 Task: Create a task  Integrate website with a new customer feedback management system , assign it to team member softage.3@softage.net in the project BroaderPath and update the status of the task to  On Track  , set the priority of the task to High
Action: Mouse moved to (88, 73)
Screenshot: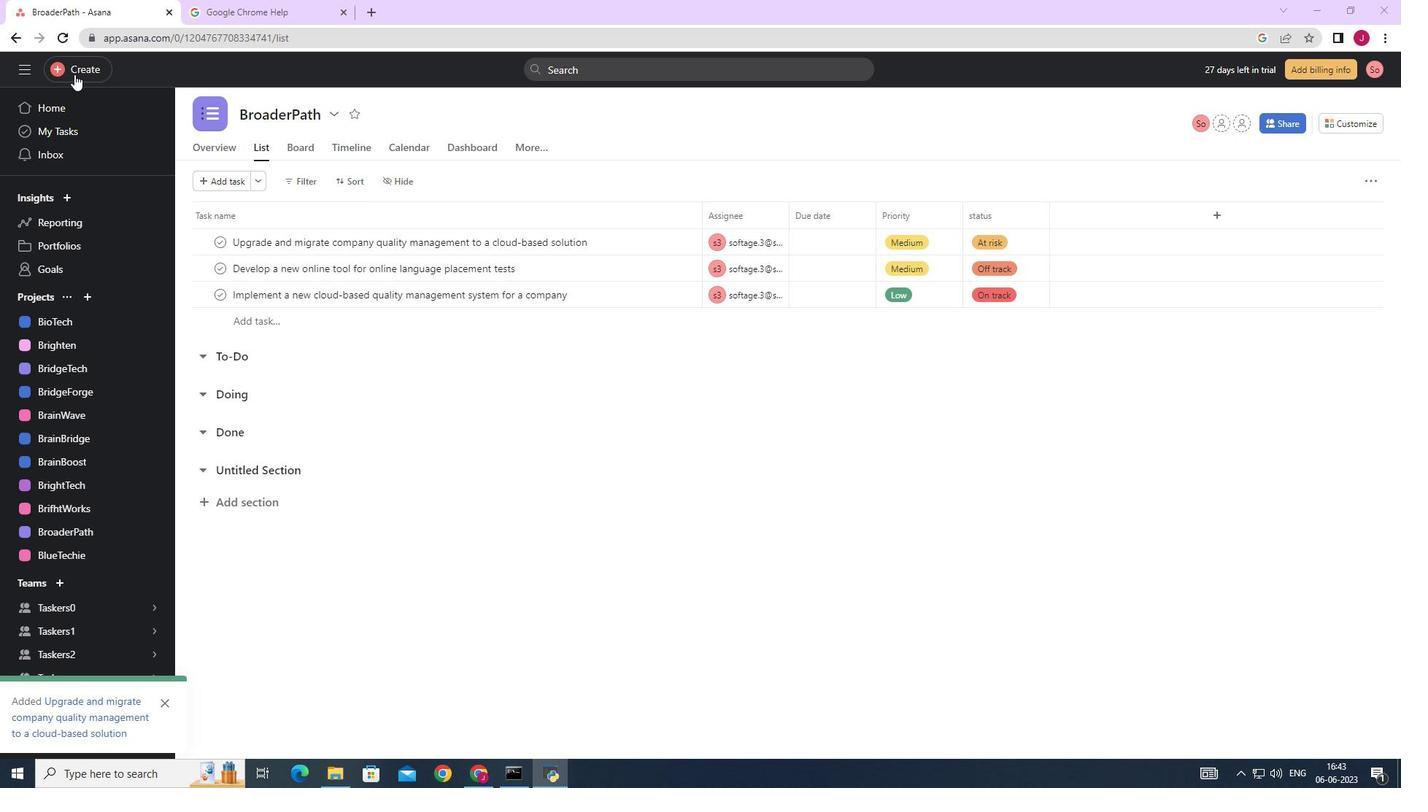 
Action: Mouse pressed left at (88, 73)
Screenshot: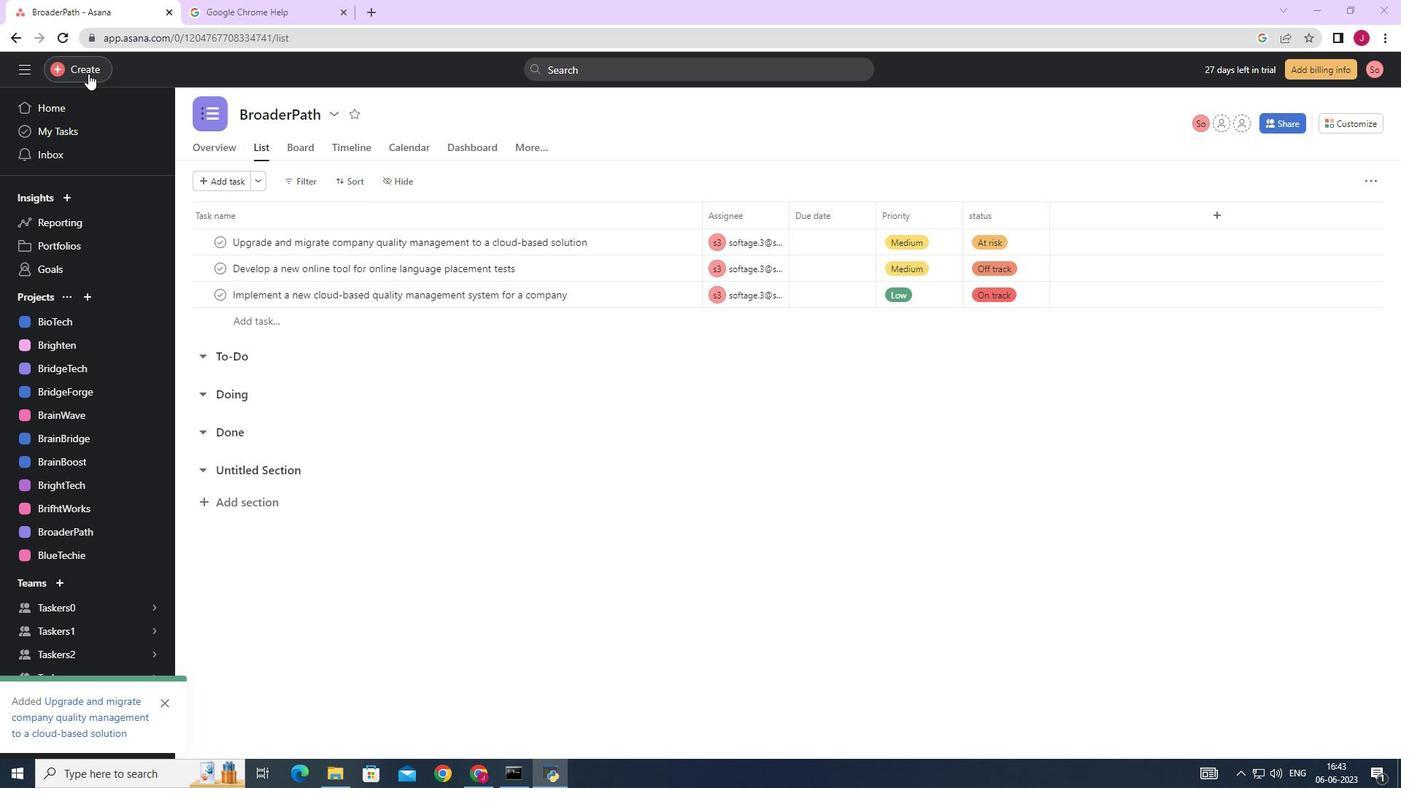 
Action: Mouse moved to (174, 74)
Screenshot: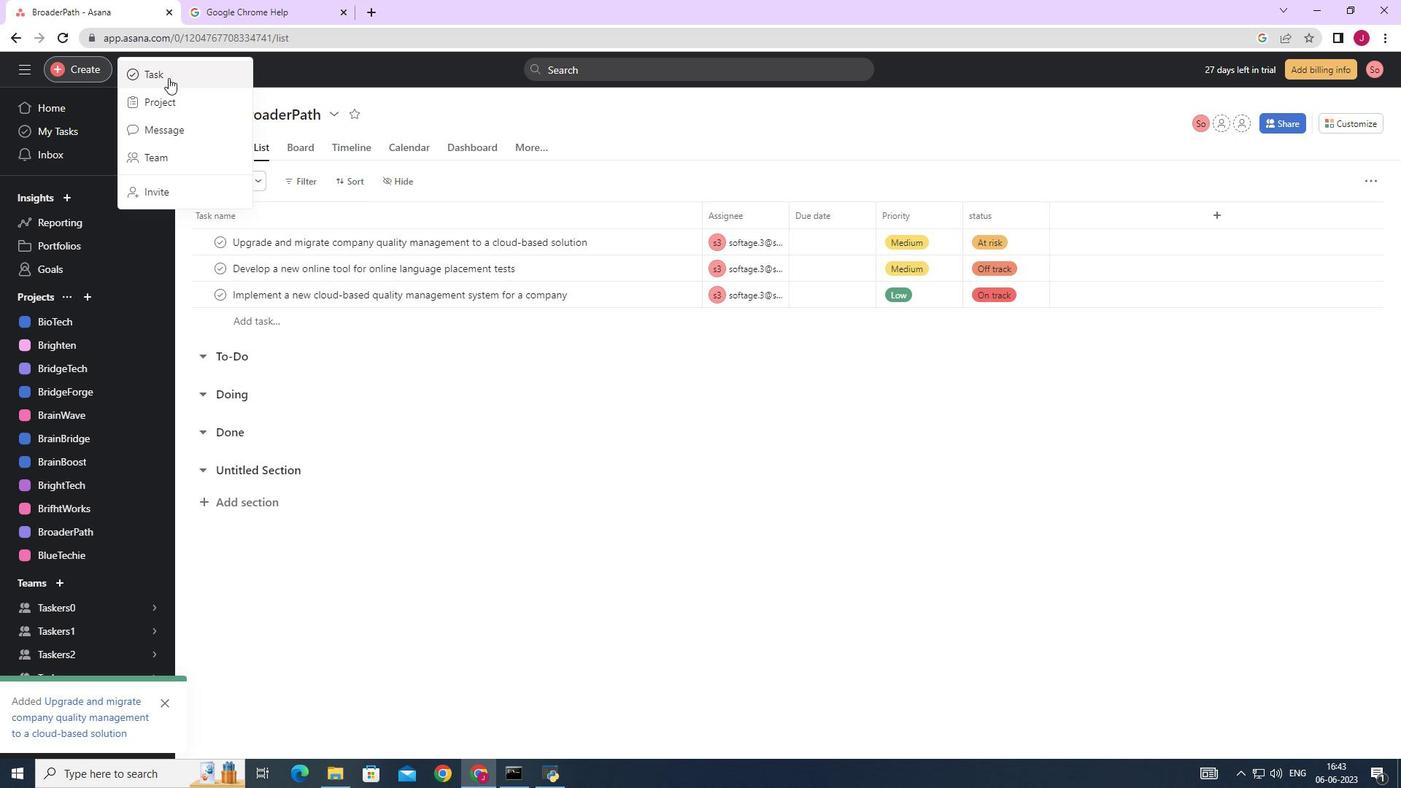 
Action: Mouse pressed left at (174, 74)
Screenshot: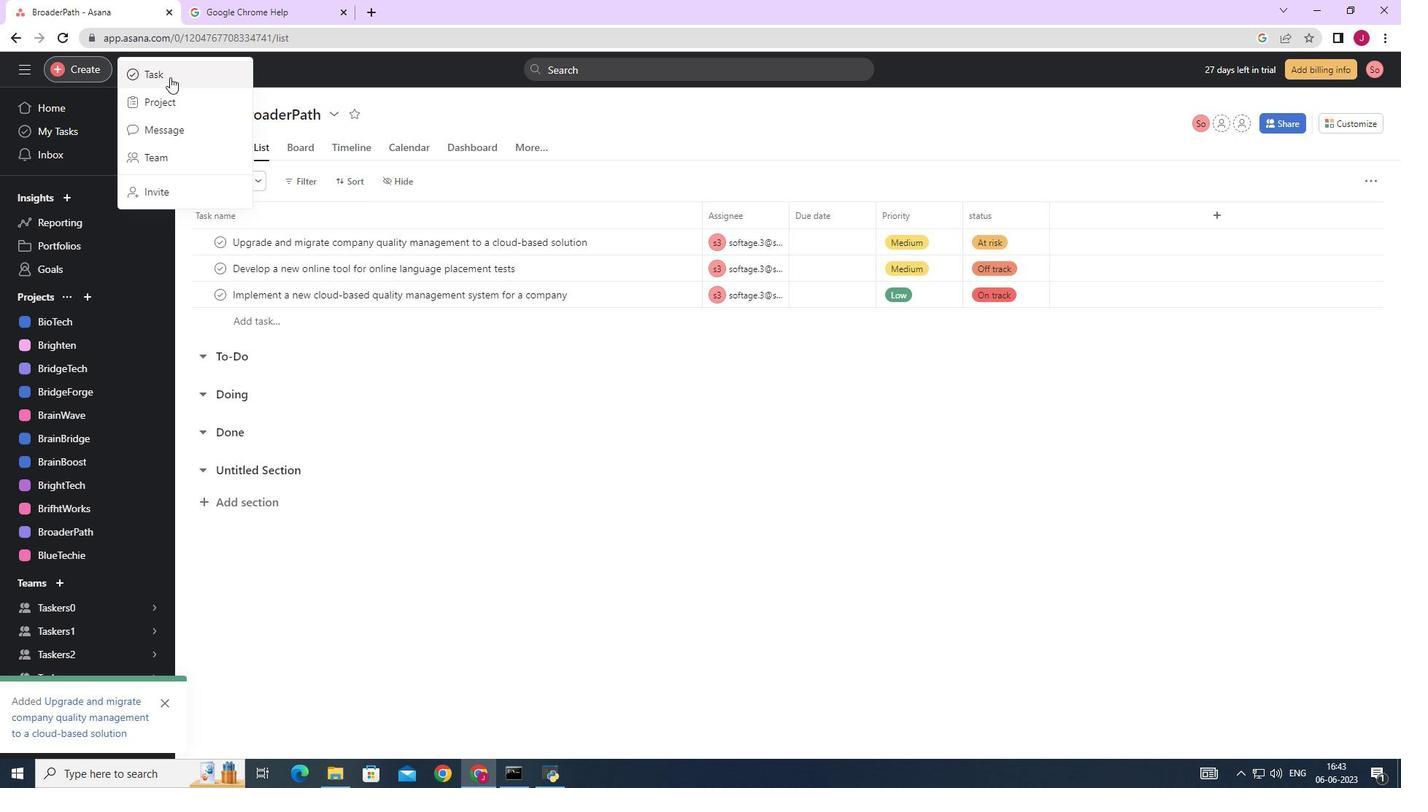 
Action: Mouse moved to (1109, 485)
Screenshot: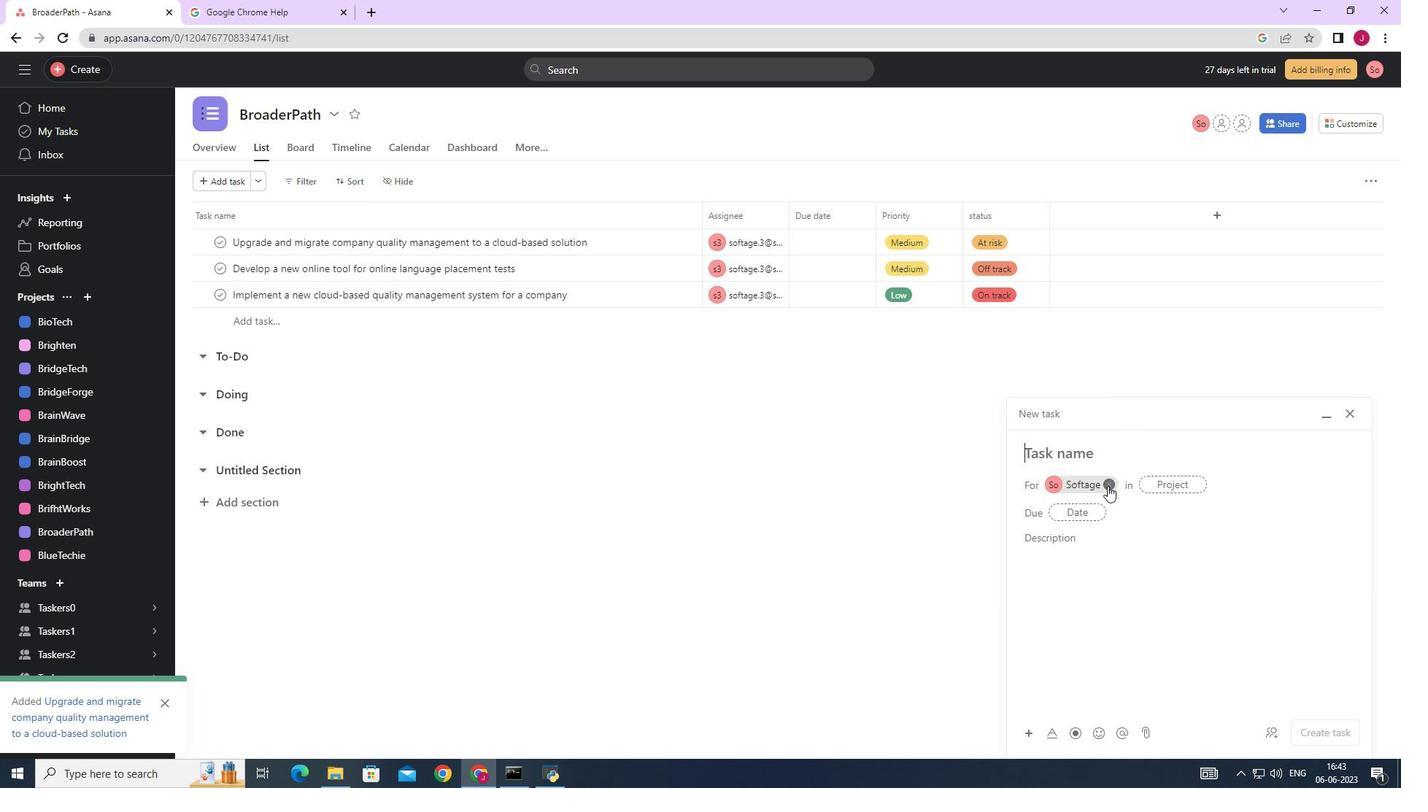 
Action: Mouse pressed left at (1109, 485)
Screenshot: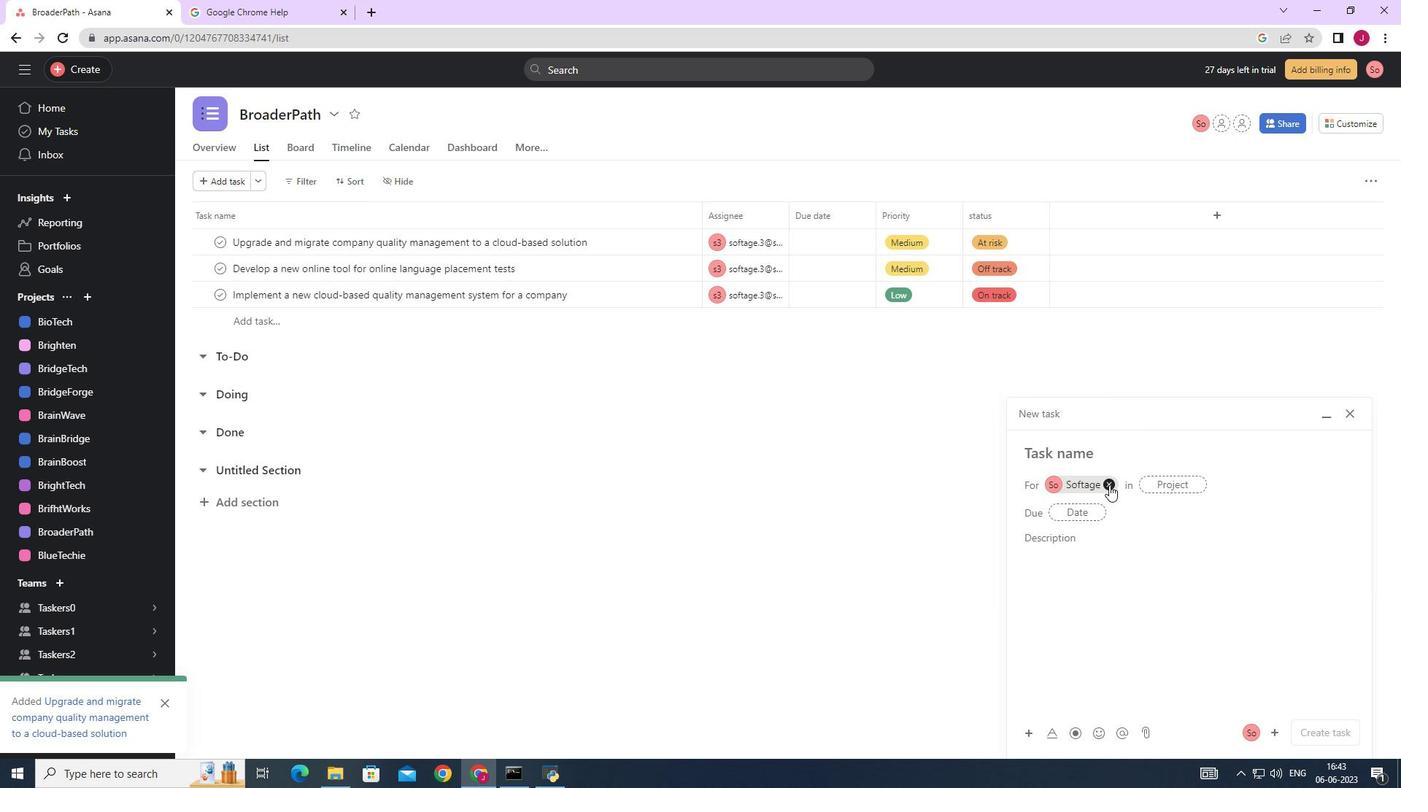 
Action: Key pressed <Key.caps_lock>I<Key.caps_lock>ntegrate<Key.space>website<Key.space>with<Key.space>a<Key.space>new<Key.space>customer<Key.space>feedback<Key.space>management<Key.space>system
Screenshot: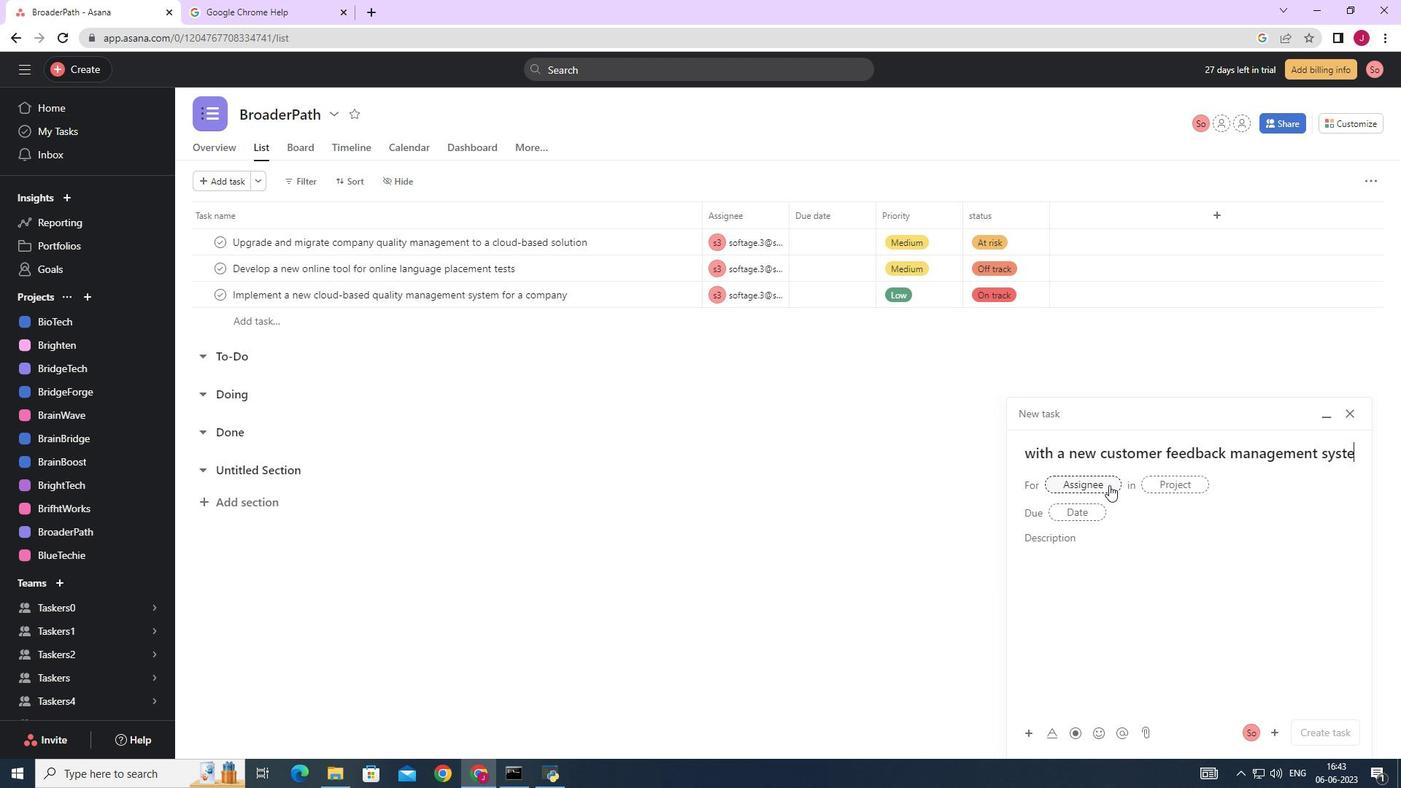 
Action: Mouse pressed left at (1109, 485)
Screenshot: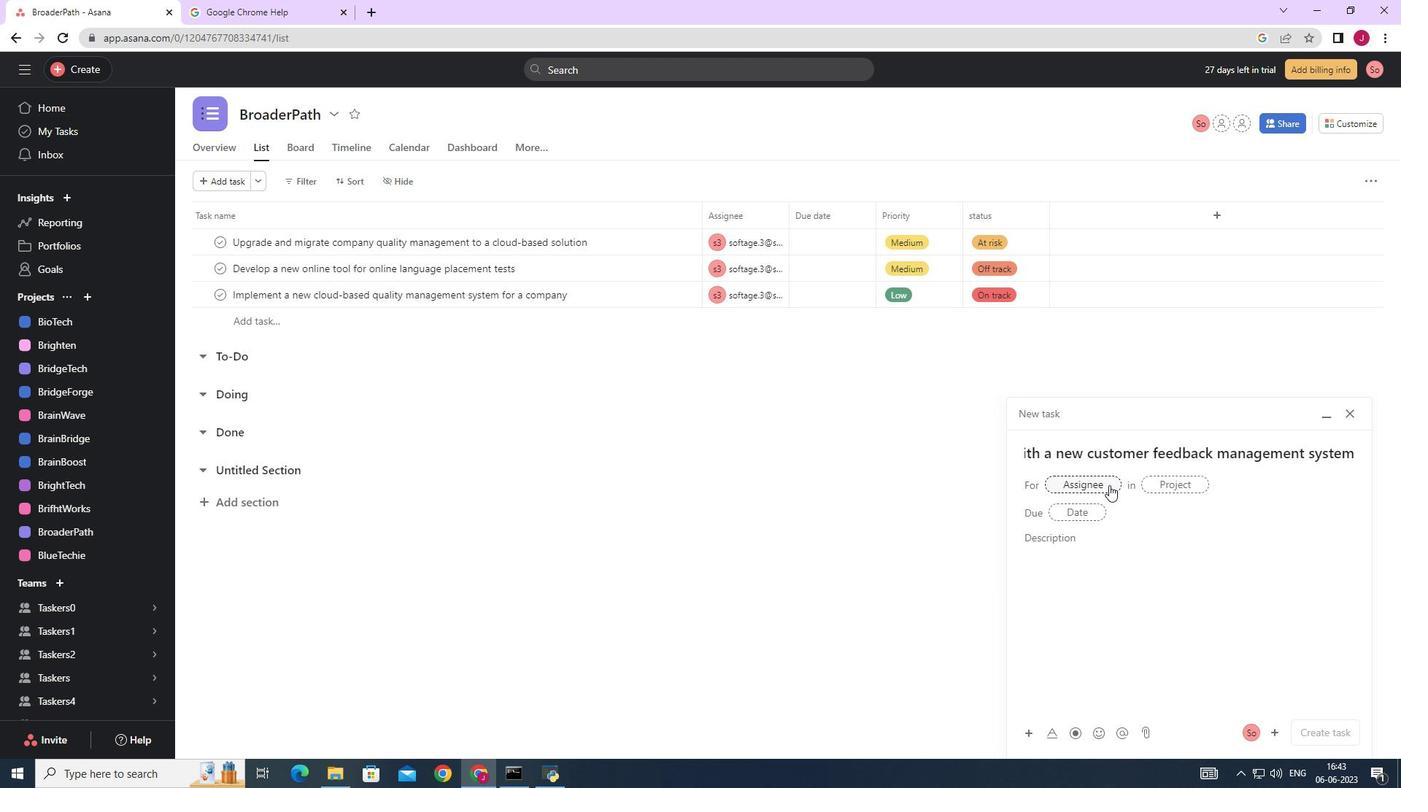 
Action: Key pressed softage.3
Screenshot: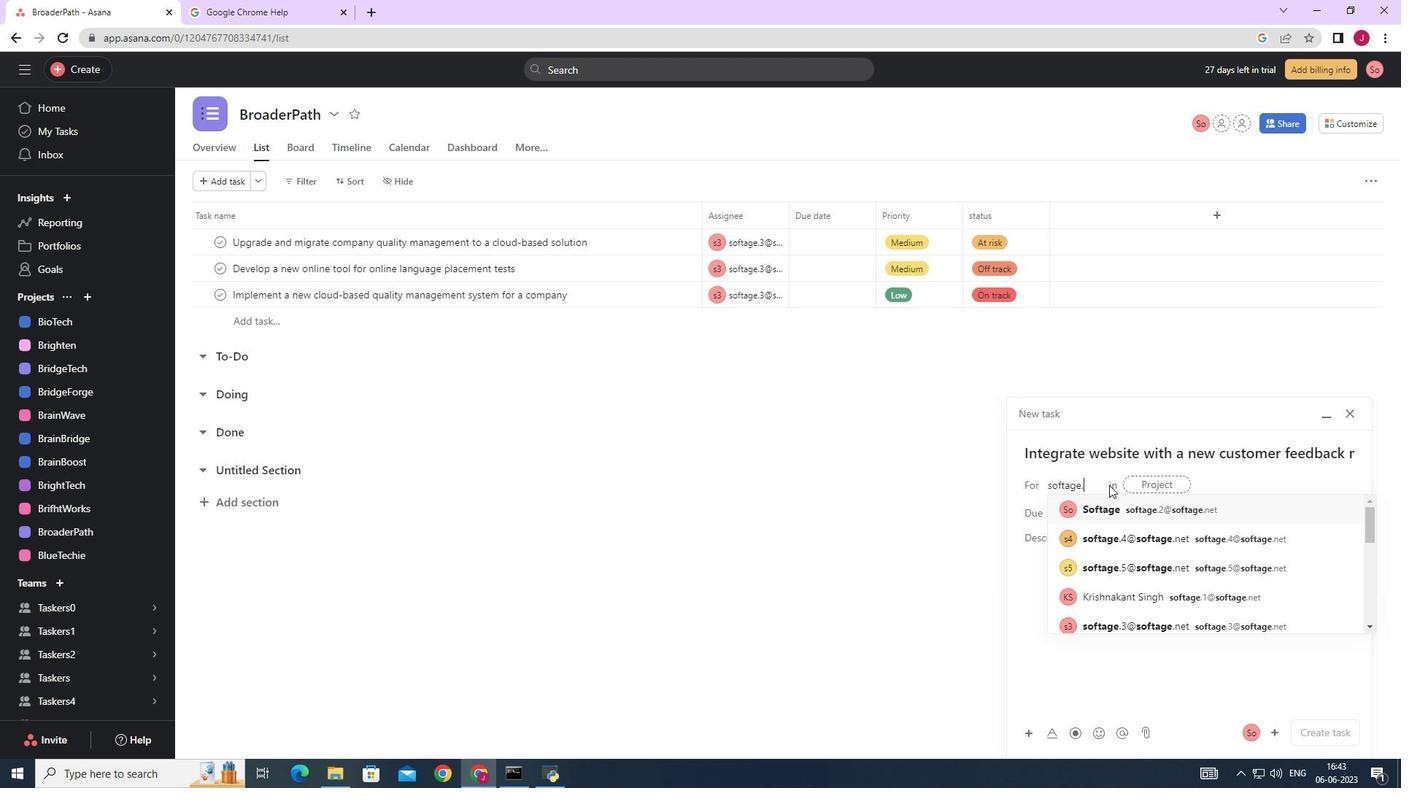 
Action: Mouse moved to (1127, 510)
Screenshot: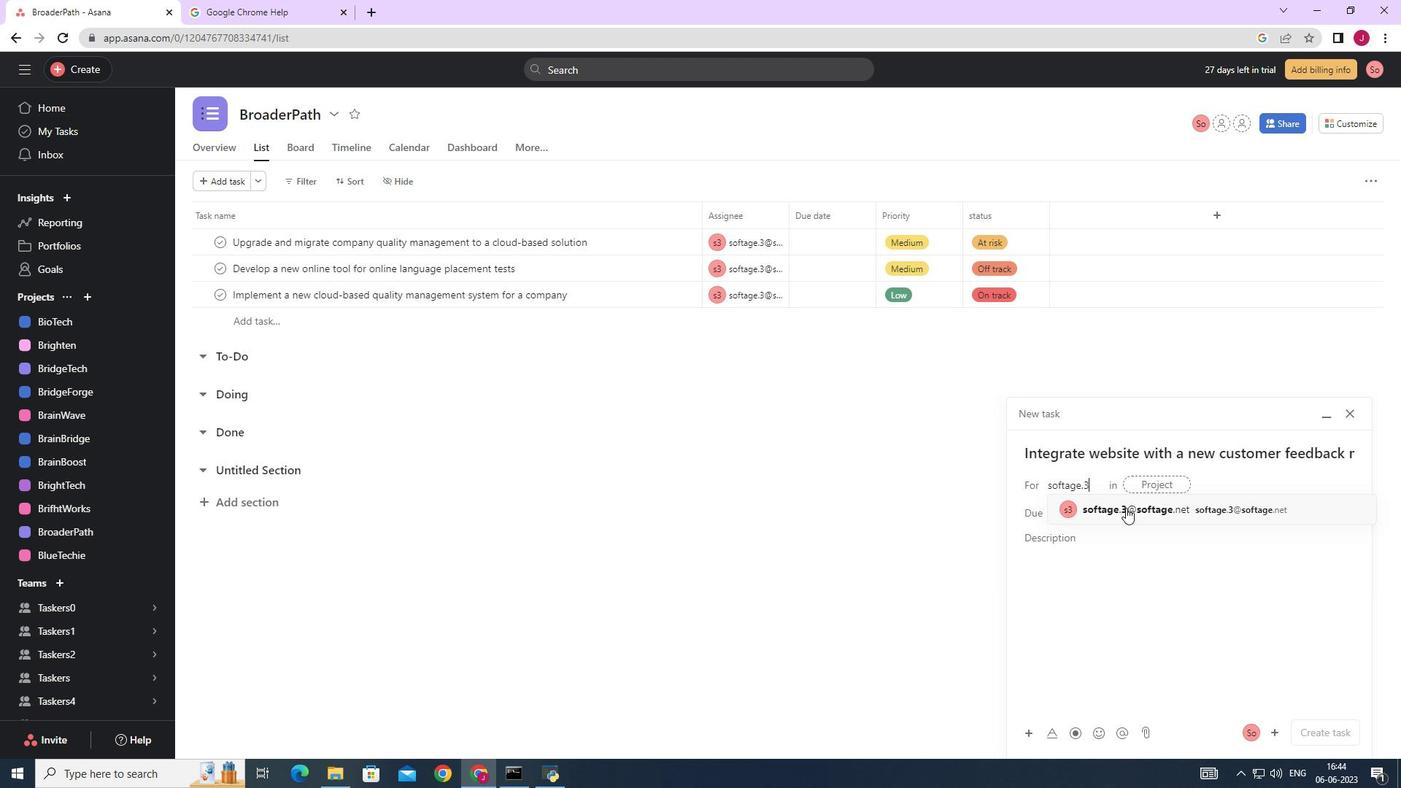 
Action: Mouse pressed left at (1127, 510)
Screenshot: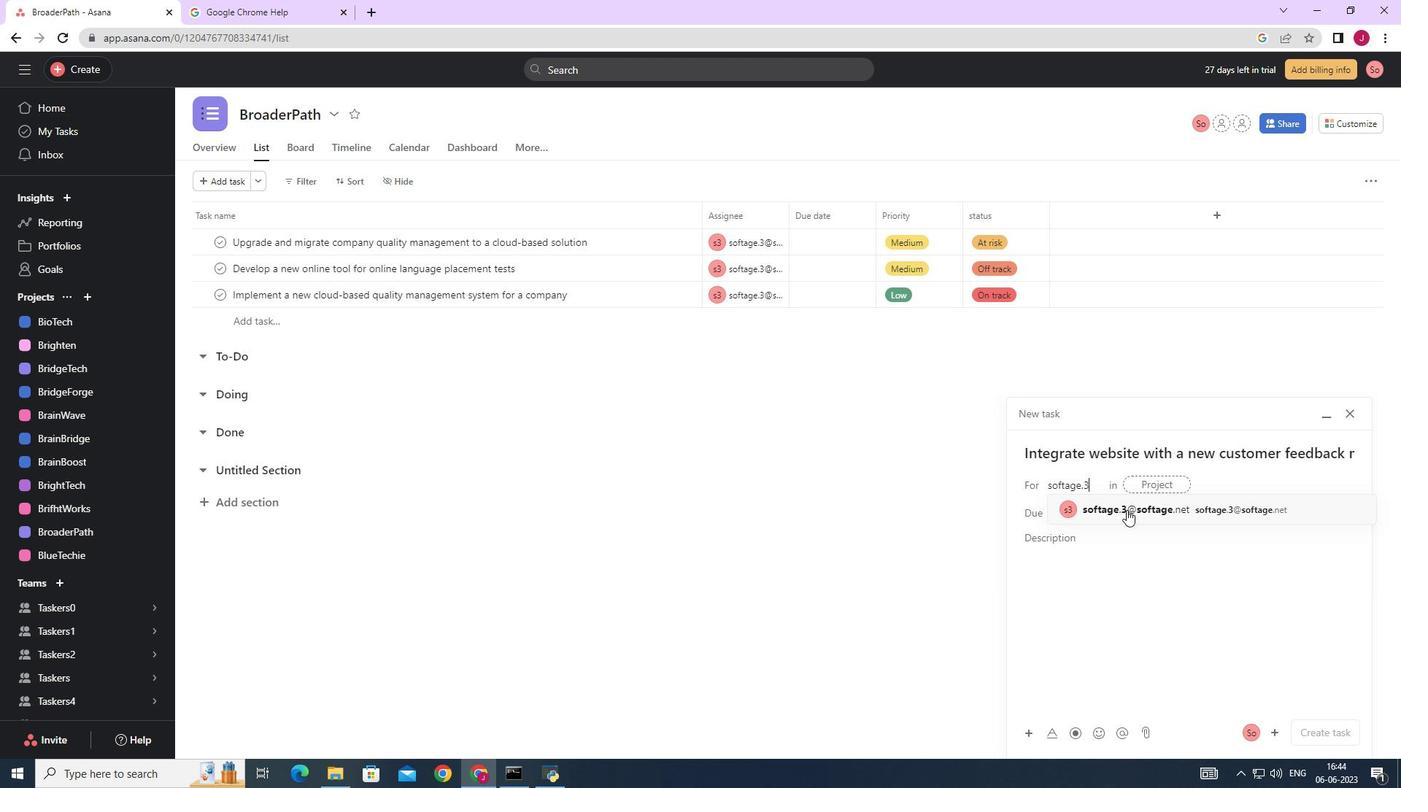 
Action: Mouse moved to (945, 510)
Screenshot: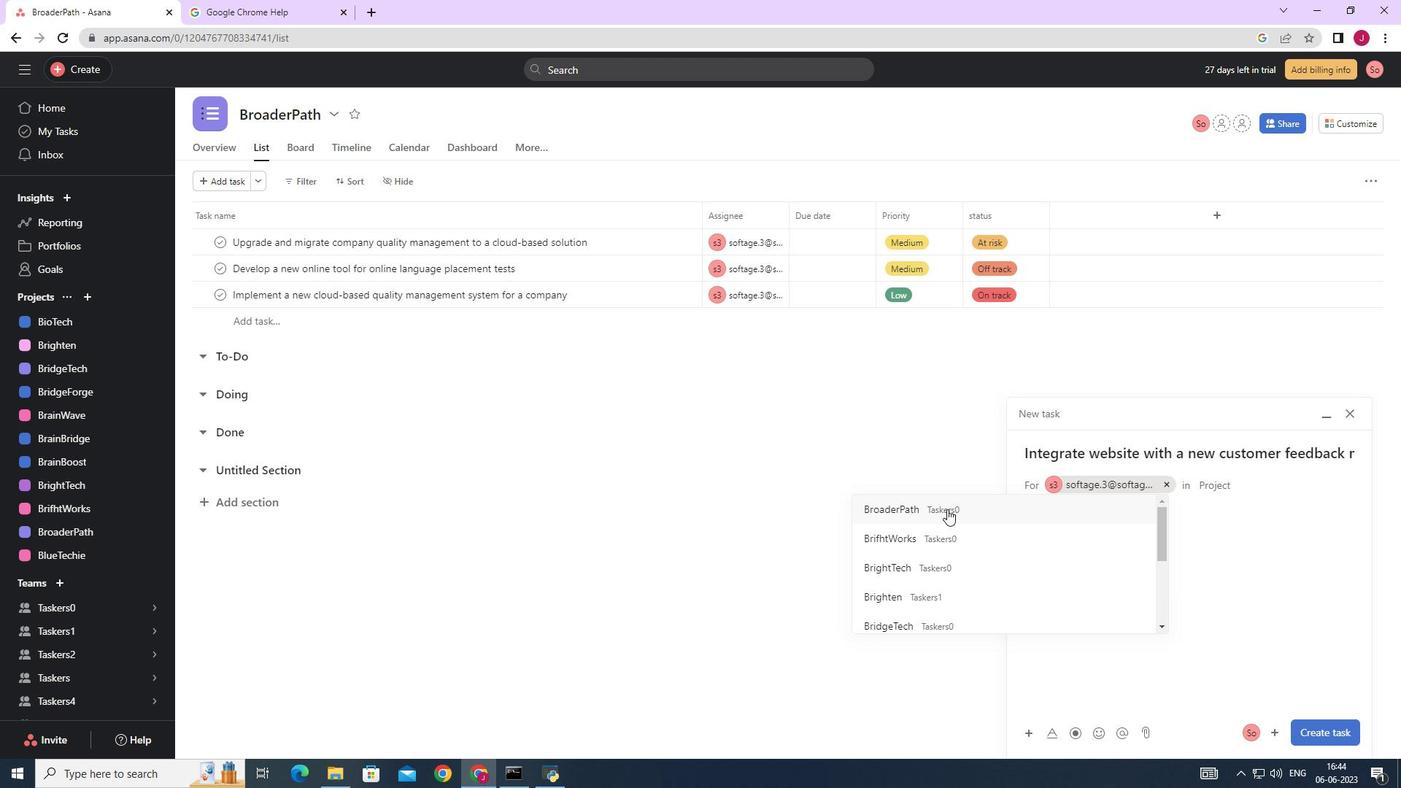 
Action: Mouse pressed left at (945, 510)
Screenshot: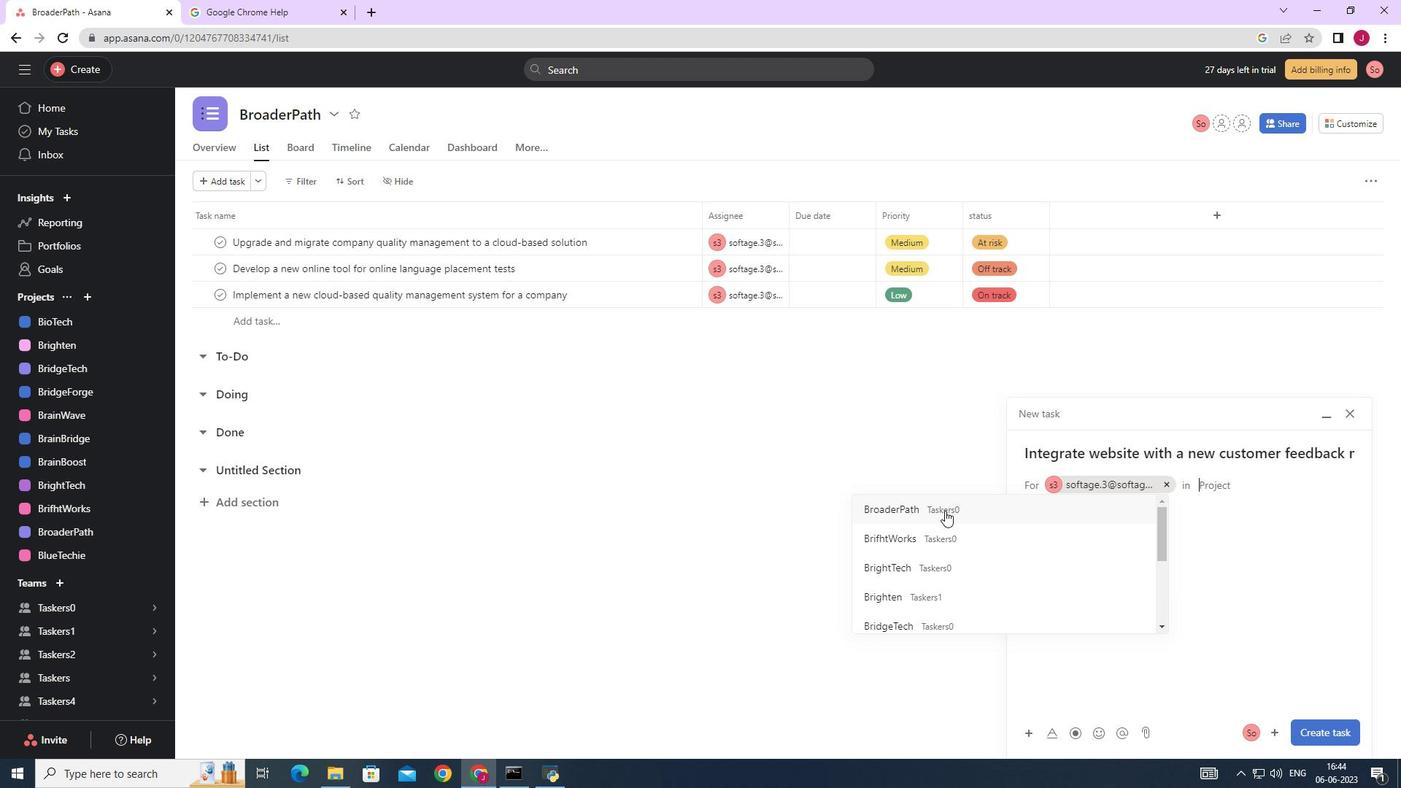 
Action: Mouse moved to (1094, 538)
Screenshot: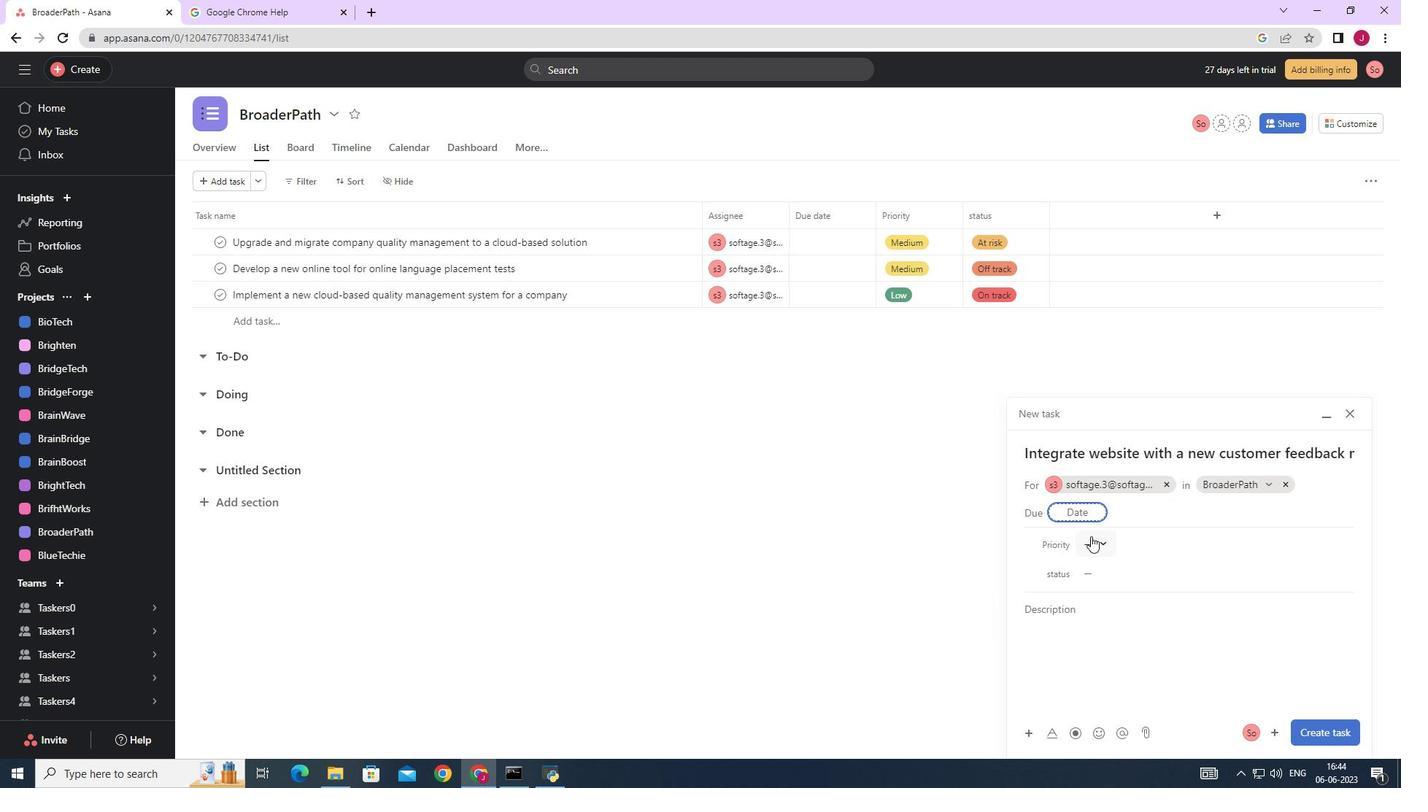 
Action: Mouse pressed left at (1094, 538)
Screenshot: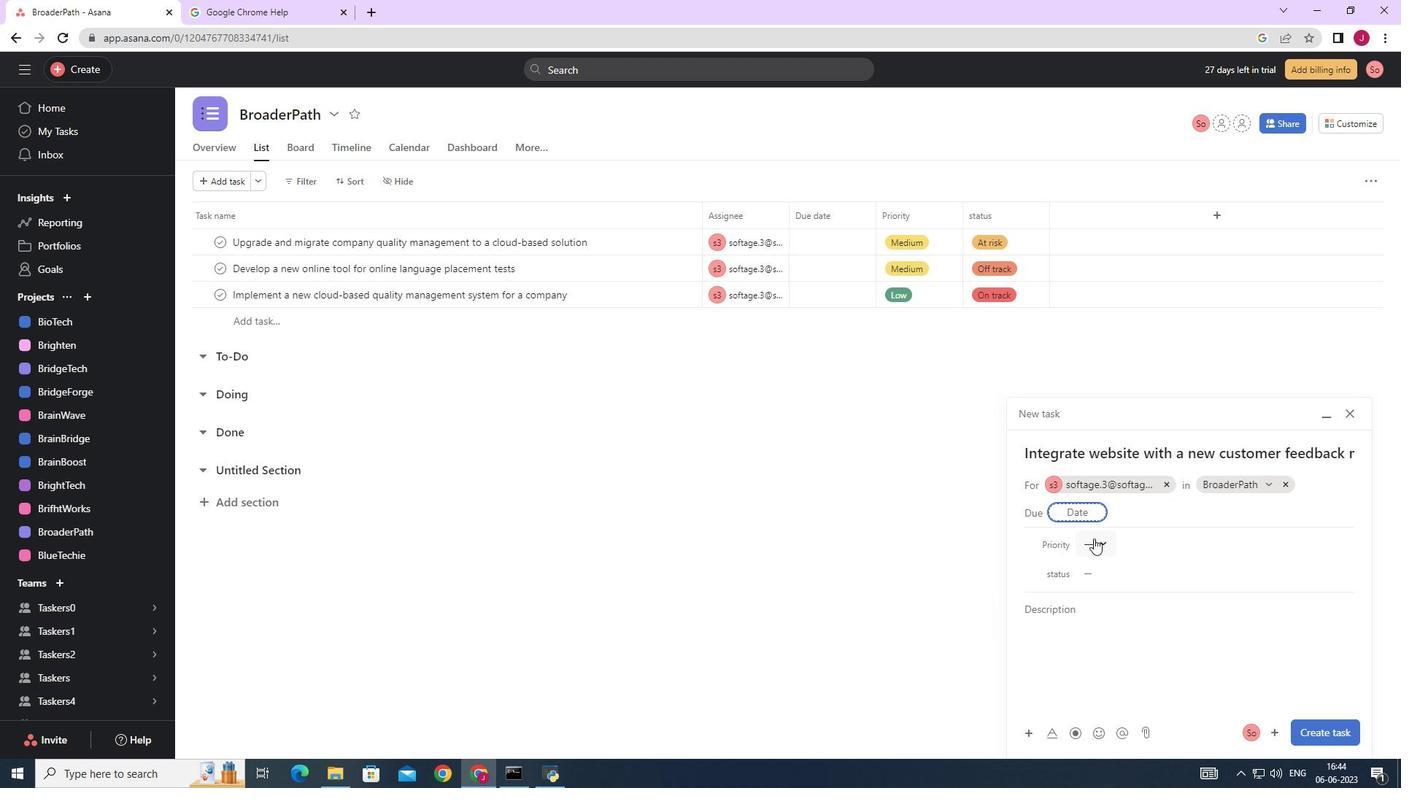 
Action: Mouse moved to (1121, 587)
Screenshot: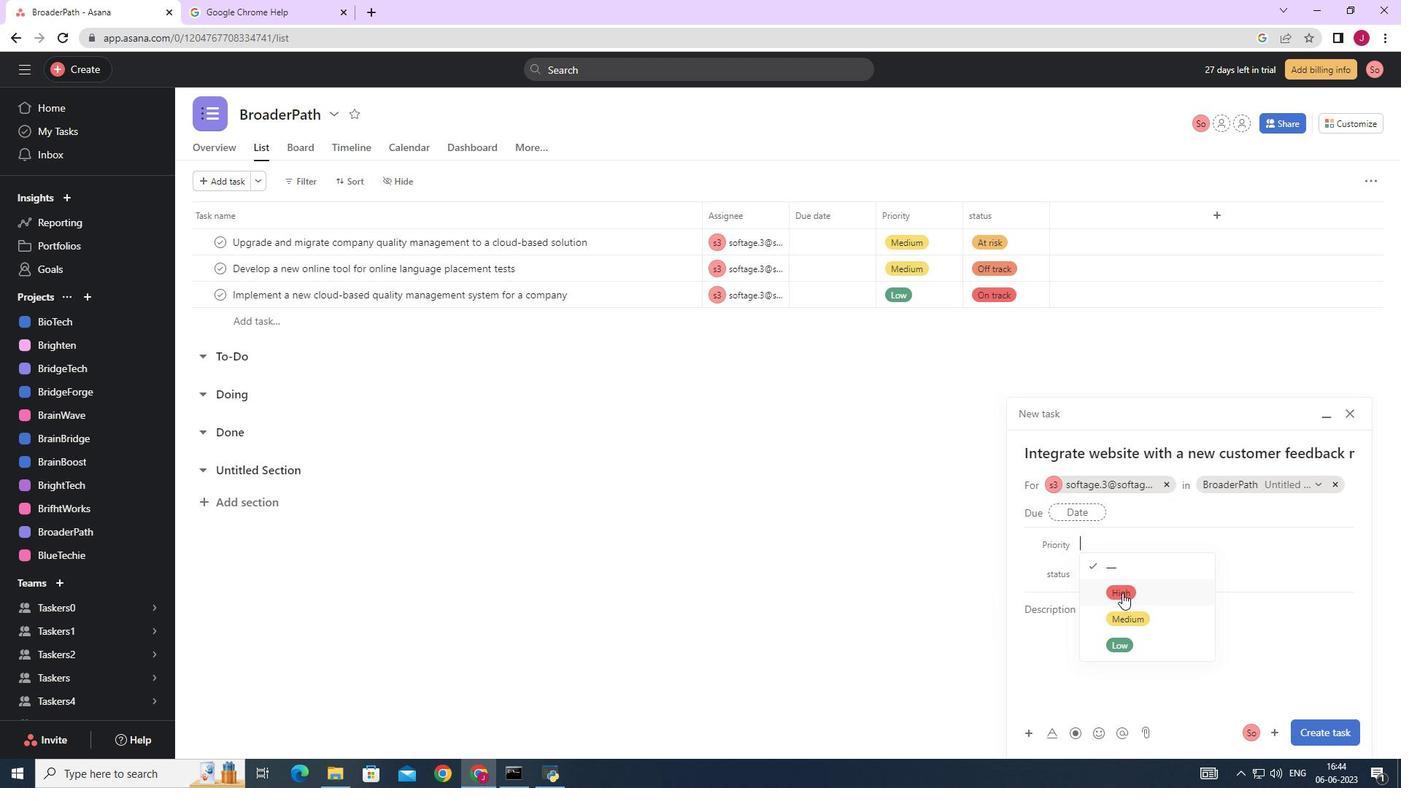 
Action: Mouse pressed left at (1121, 587)
Screenshot: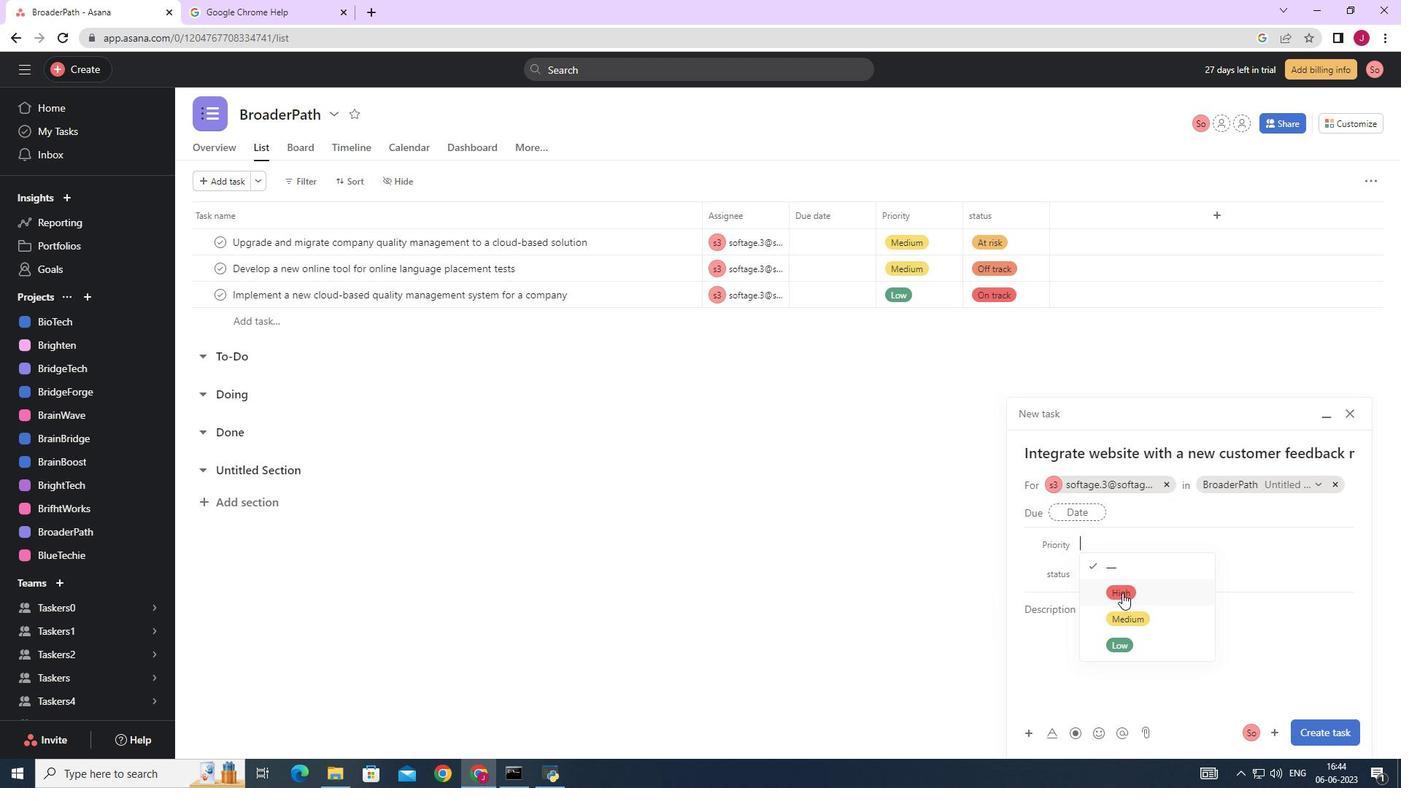 
Action: Mouse moved to (1105, 564)
Screenshot: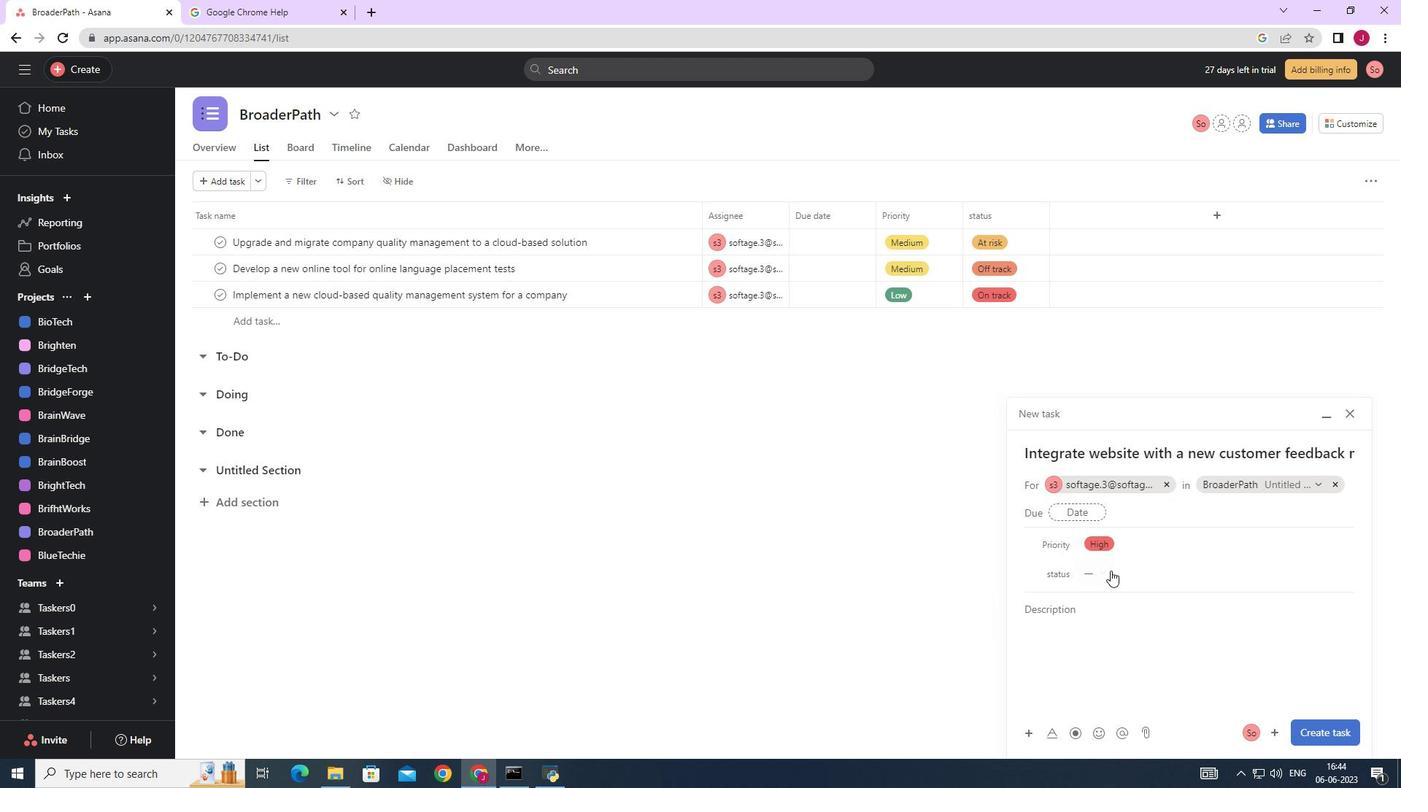 
Action: Mouse pressed left at (1105, 564)
Screenshot: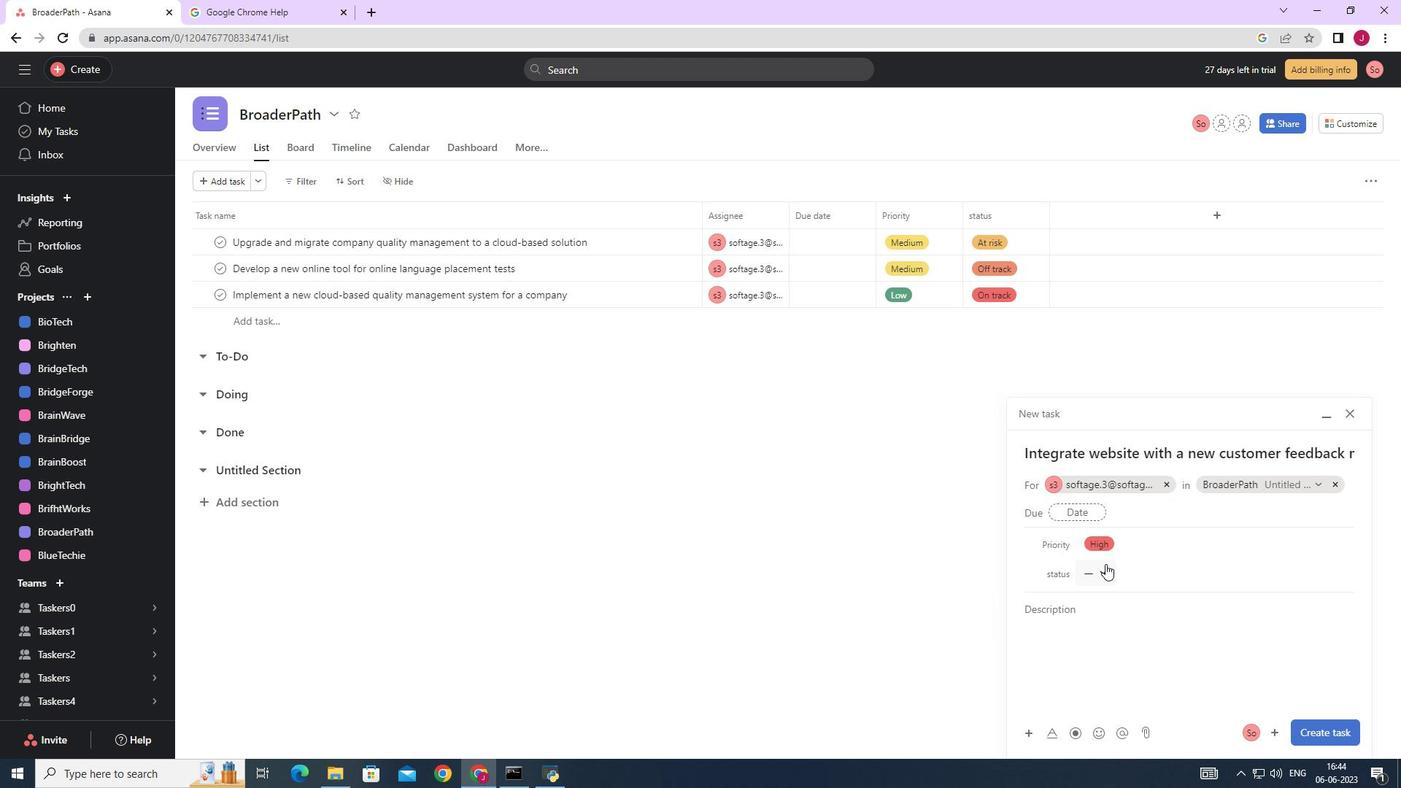 
Action: Mouse moved to (1117, 624)
Screenshot: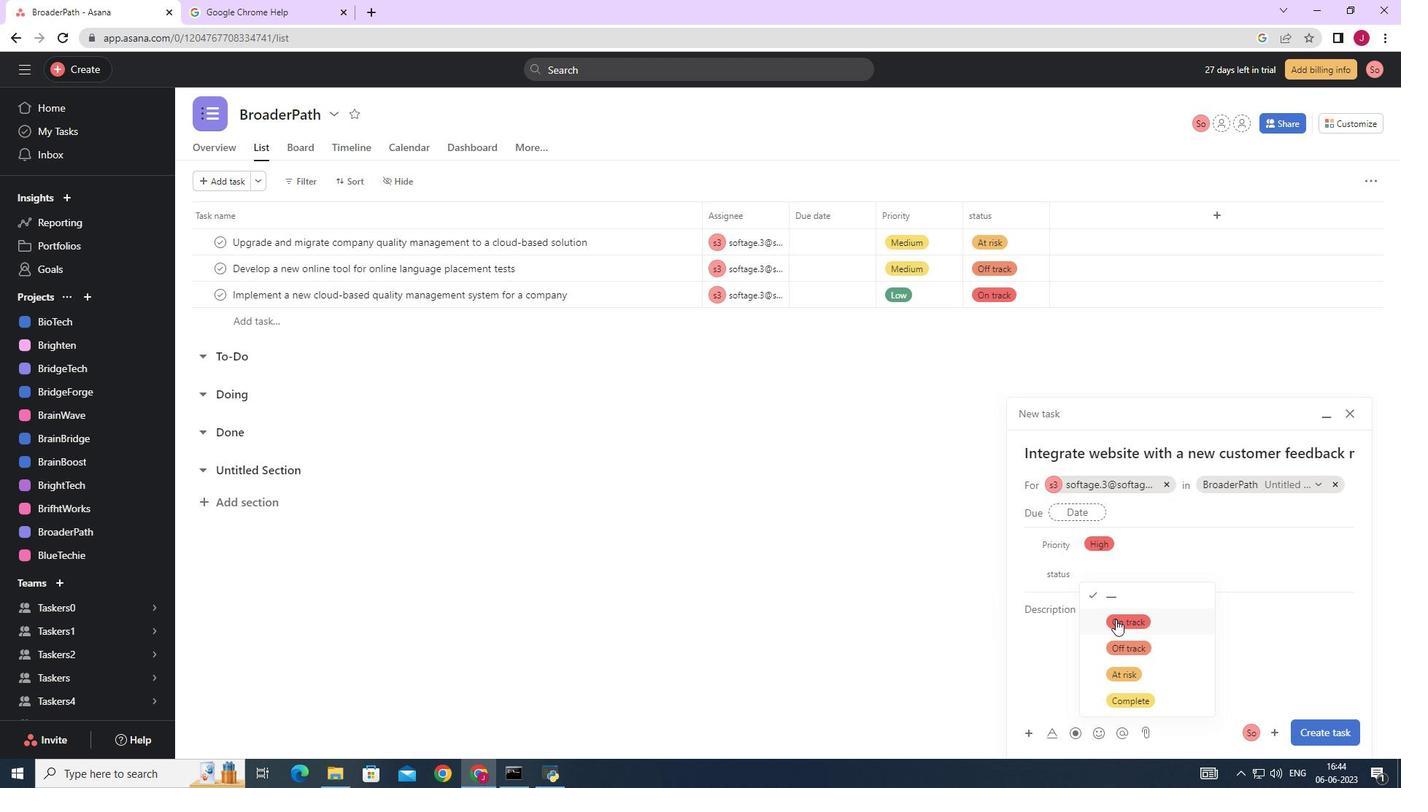 
Action: Mouse pressed left at (1117, 624)
Screenshot: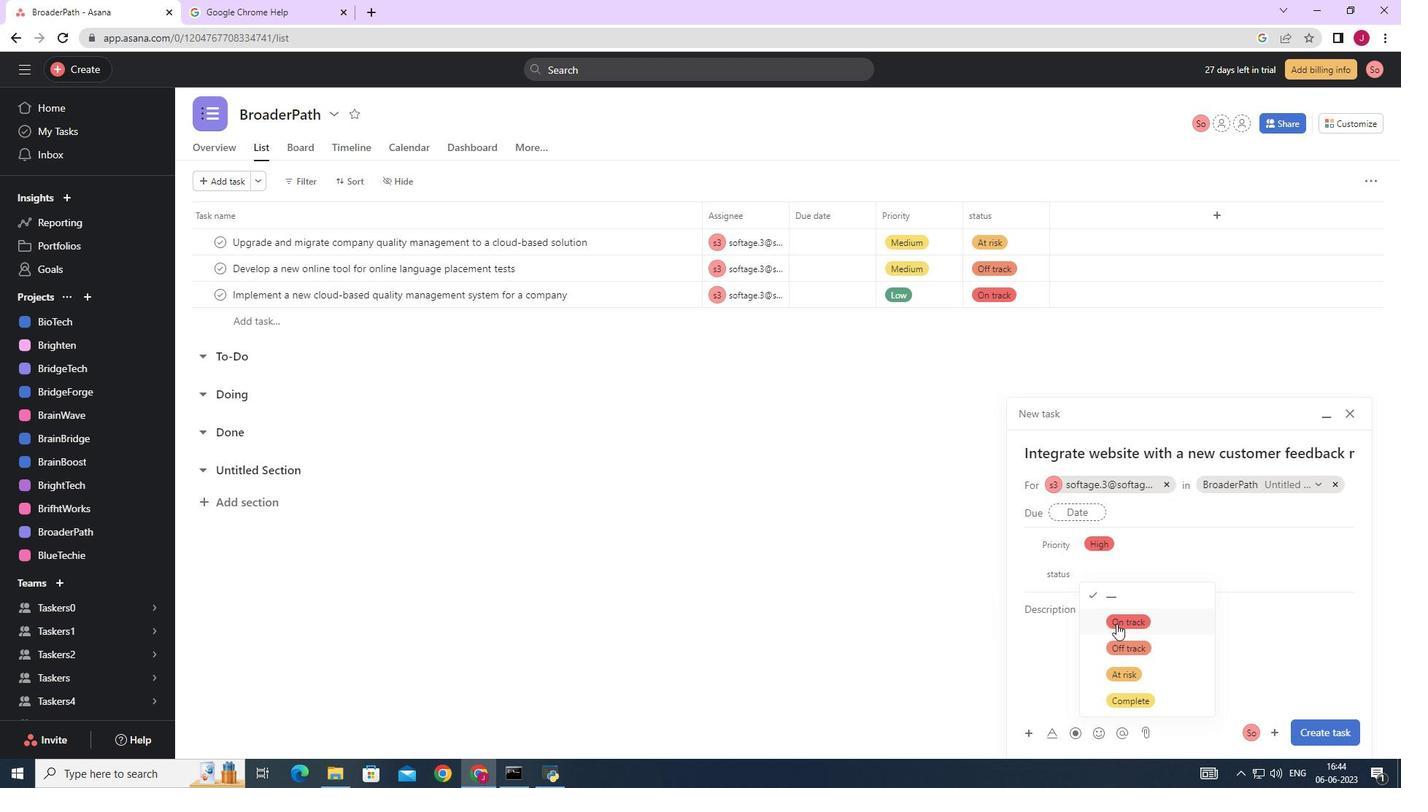 
Action: Mouse moved to (1311, 734)
Screenshot: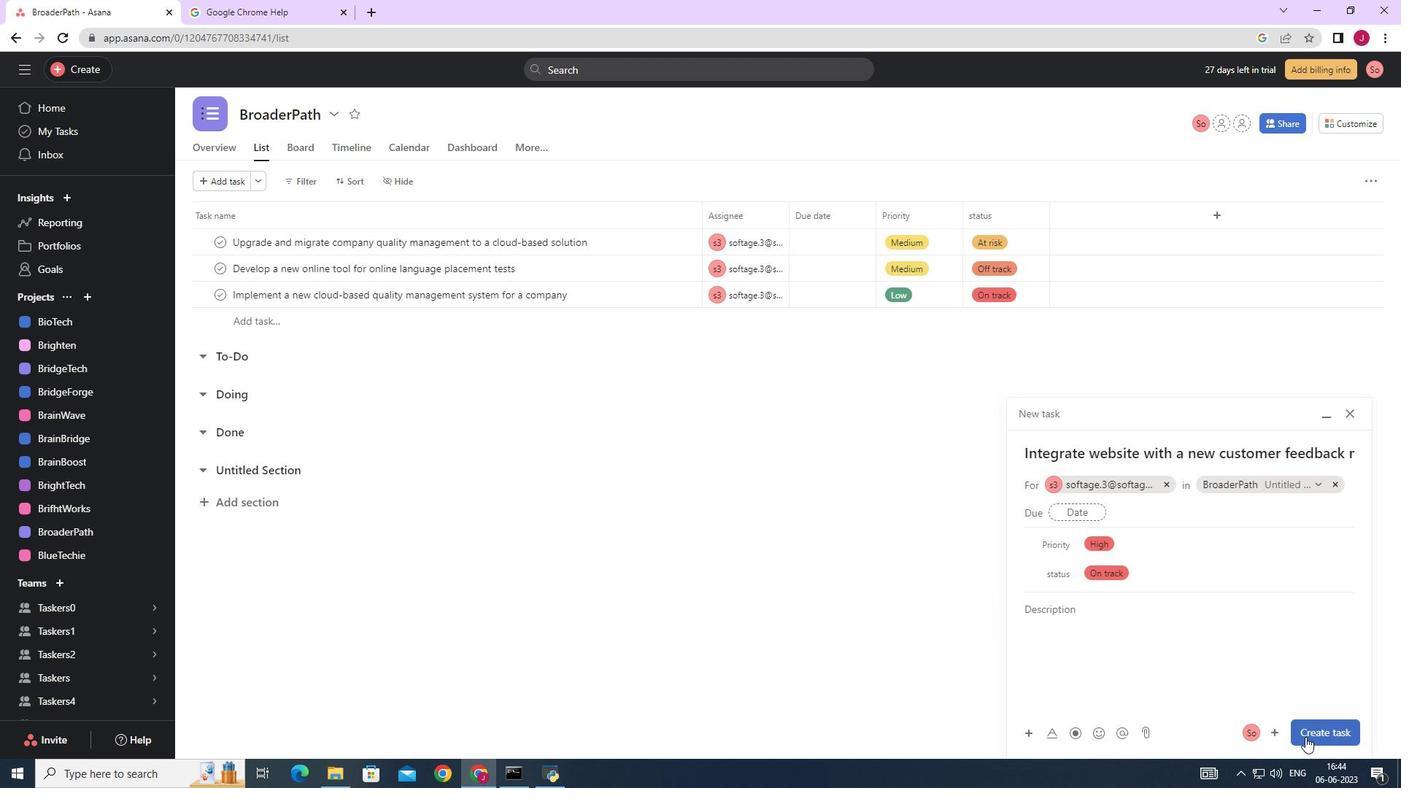 
Action: Mouse pressed left at (1311, 734)
Screenshot: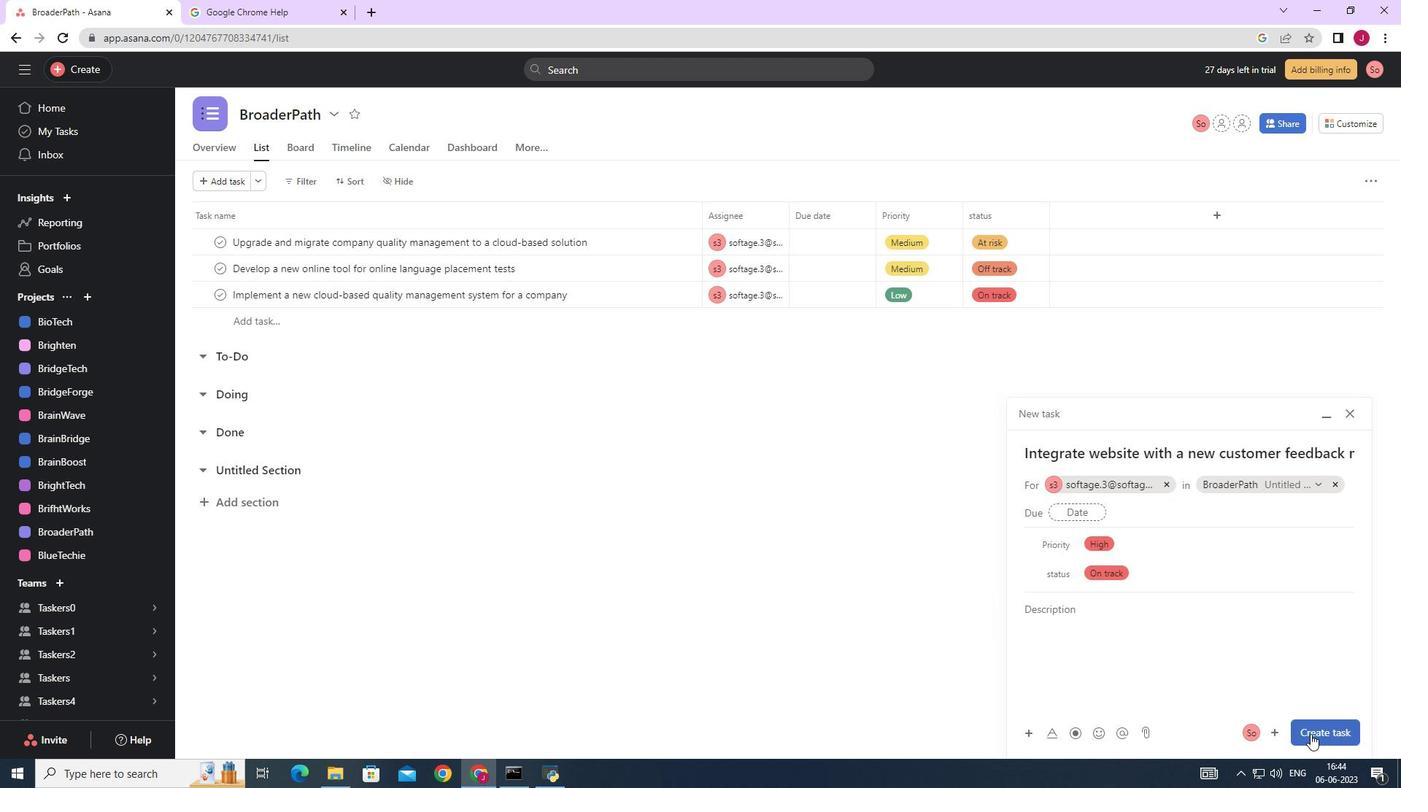
Action: Mouse moved to (942, 586)
Screenshot: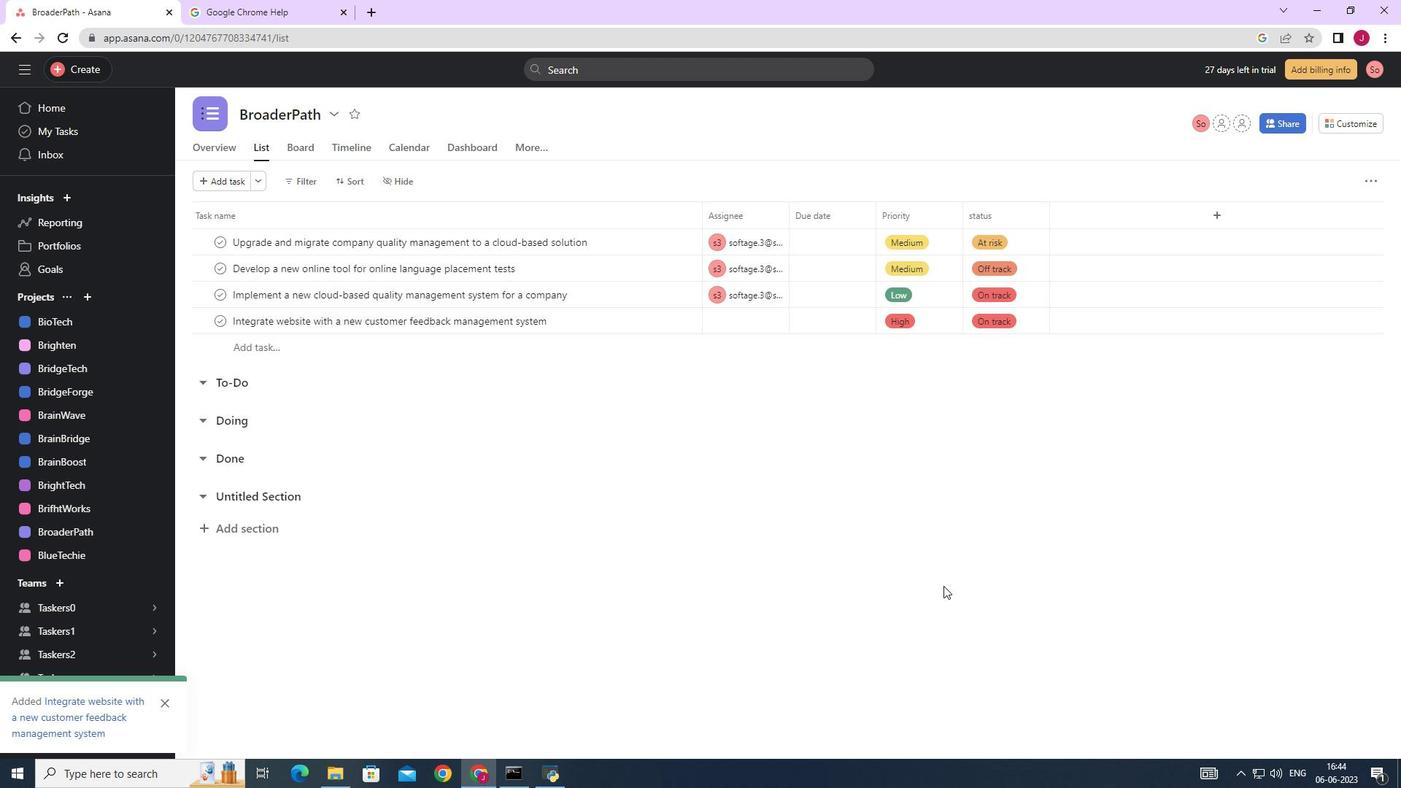 
